 Task: Select a due date automation when advanced on, 2 days before a card is due add dates starting in between 1 and 5 days at 11:00 AM.
Action: Mouse moved to (976, 72)
Screenshot: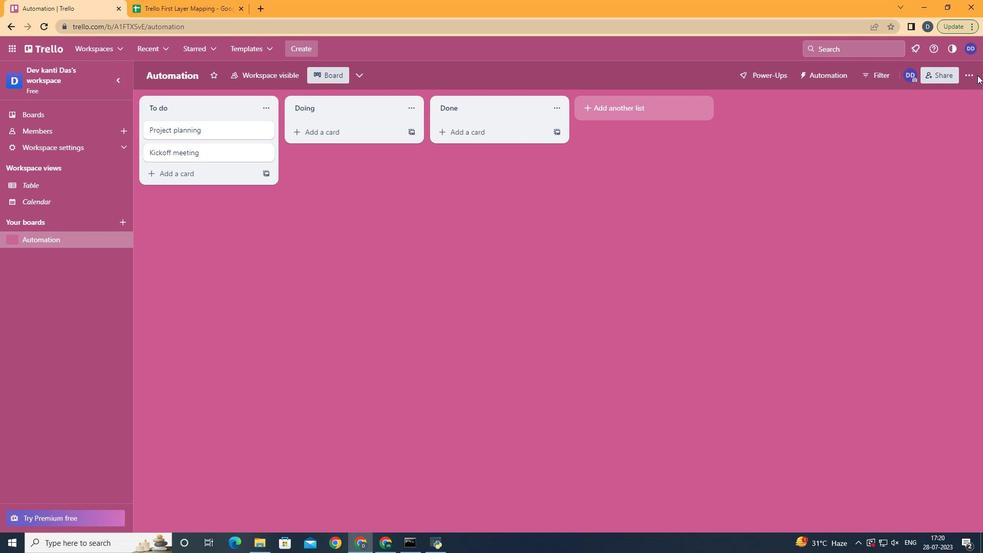 
Action: Mouse pressed left at (976, 72)
Screenshot: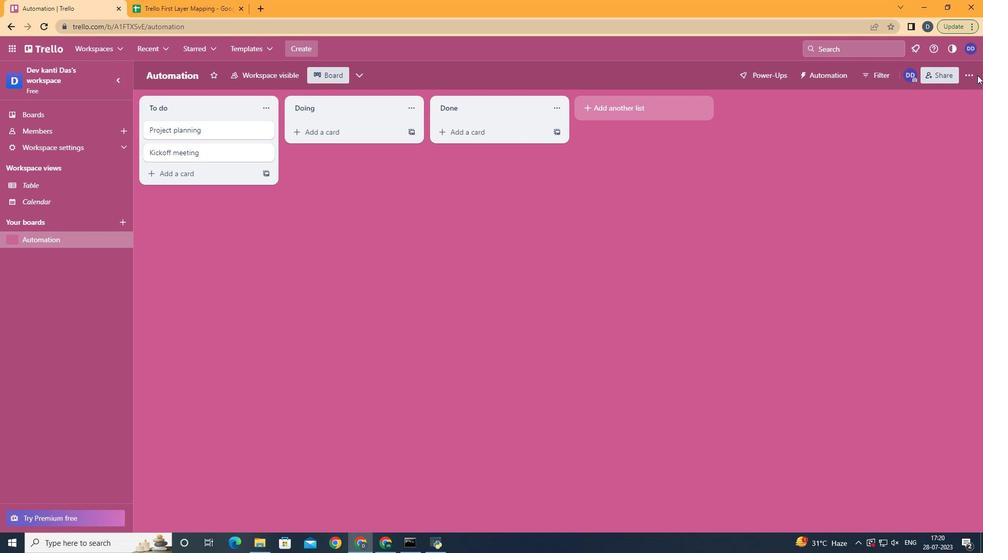 
Action: Mouse moved to (895, 210)
Screenshot: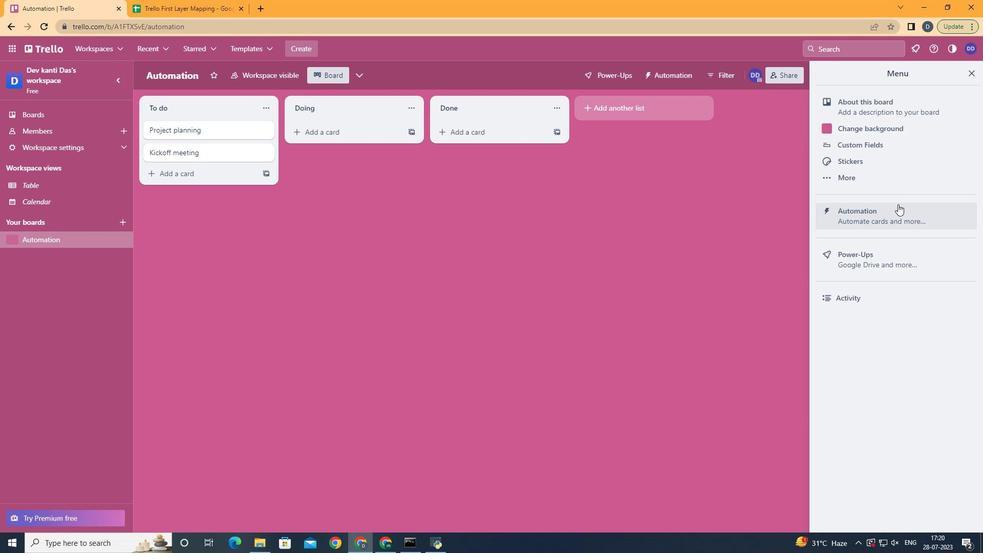 
Action: Mouse pressed left at (895, 210)
Screenshot: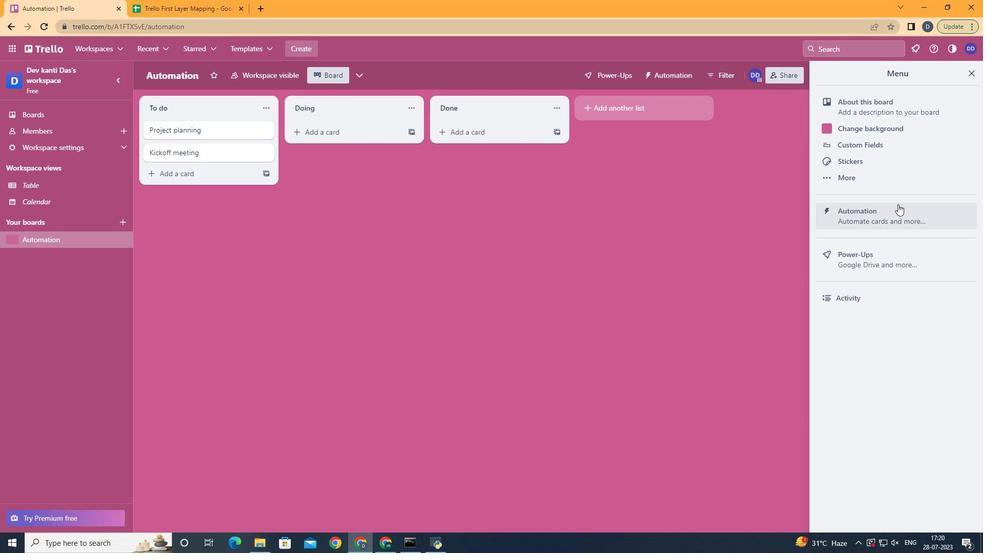 
Action: Mouse moved to (185, 202)
Screenshot: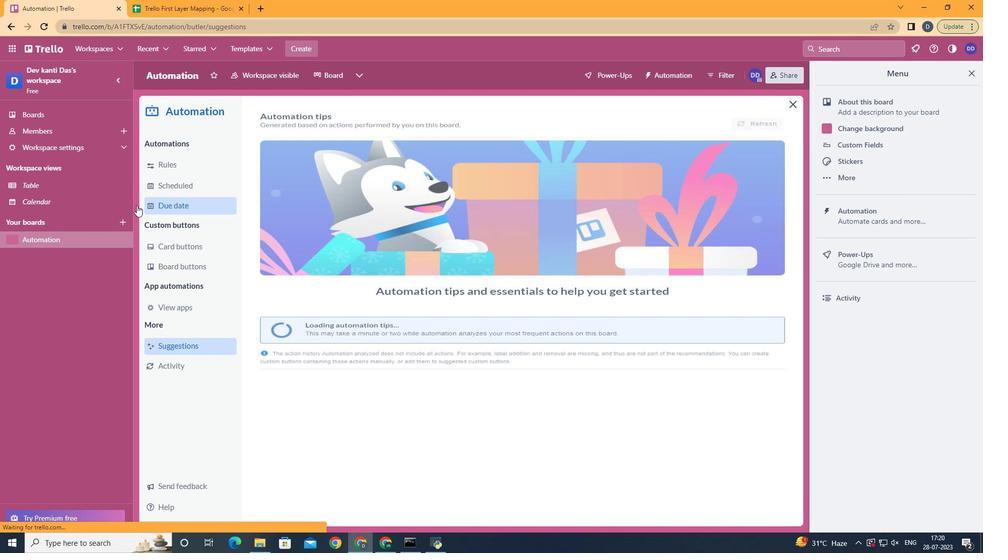 
Action: Mouse pressed left at (185, 202)
Screenshot: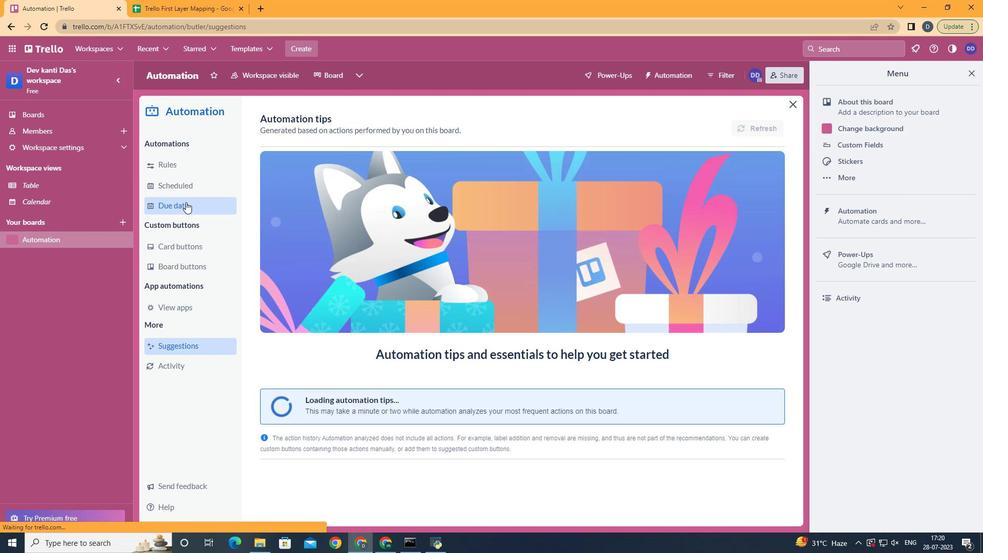 
Action: Mouse moved to (738, 121)
Screenshot: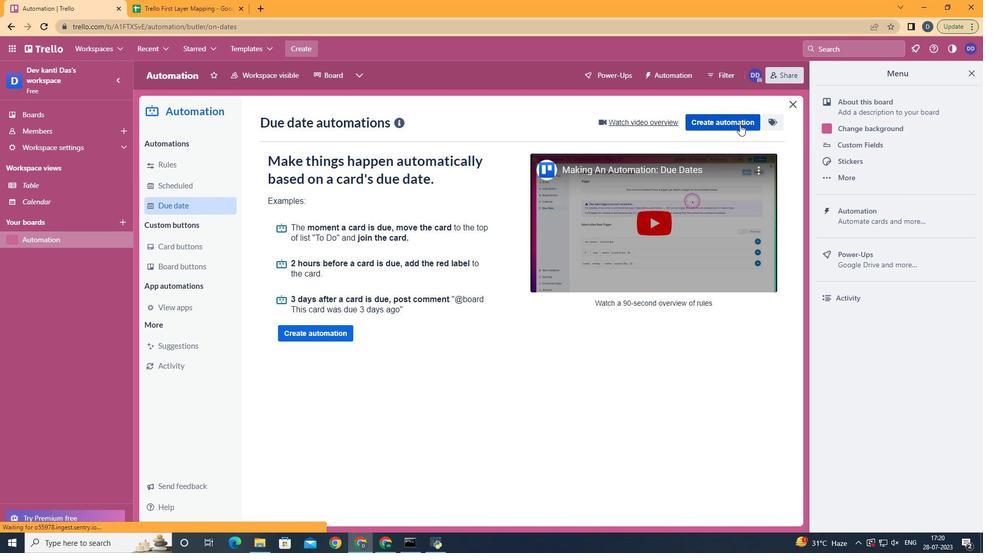 
Action: Mouse pressed left at (738, 121)
Screenshot: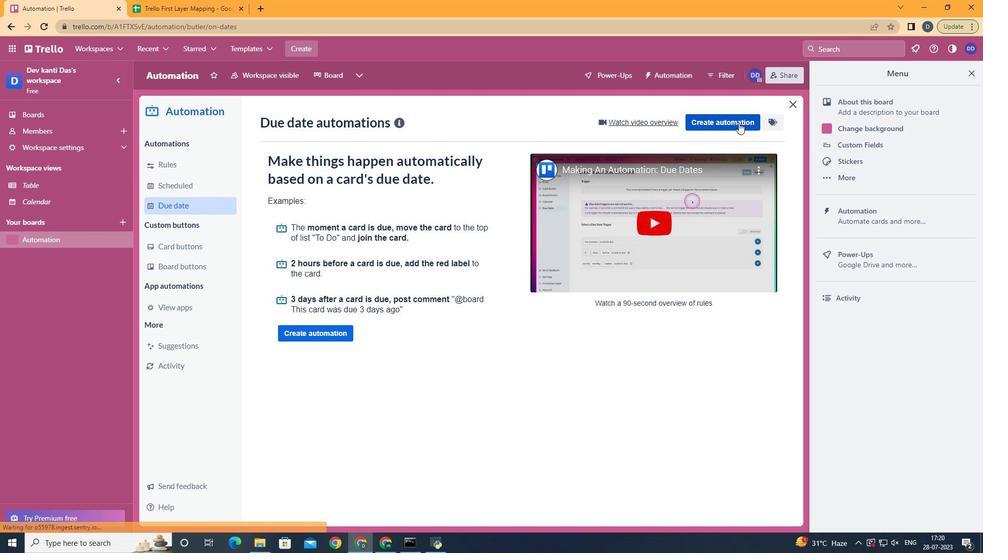 
Action: Mouse moved to (494, 227)
Screenshot: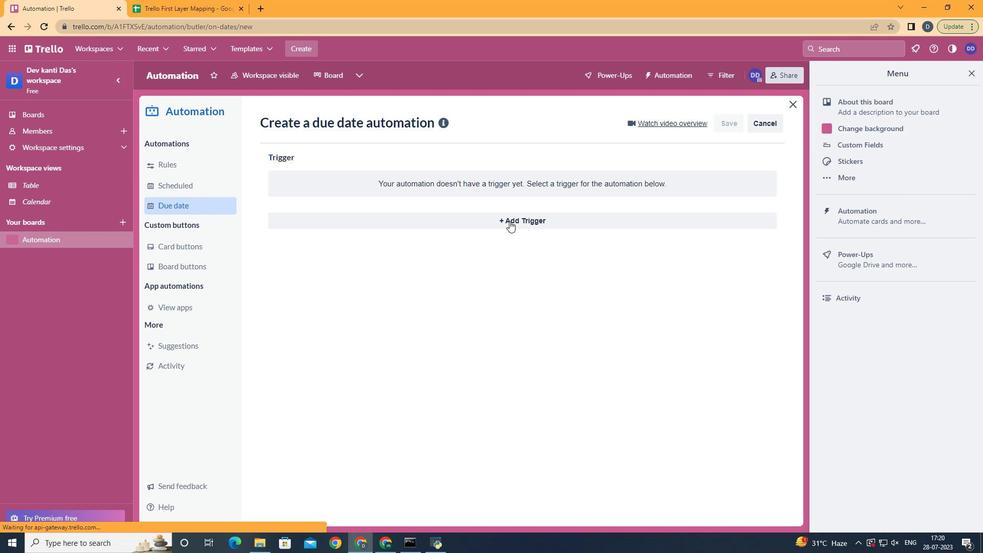 
Action: Mouse pressed left at (494, 227)
Screenshot: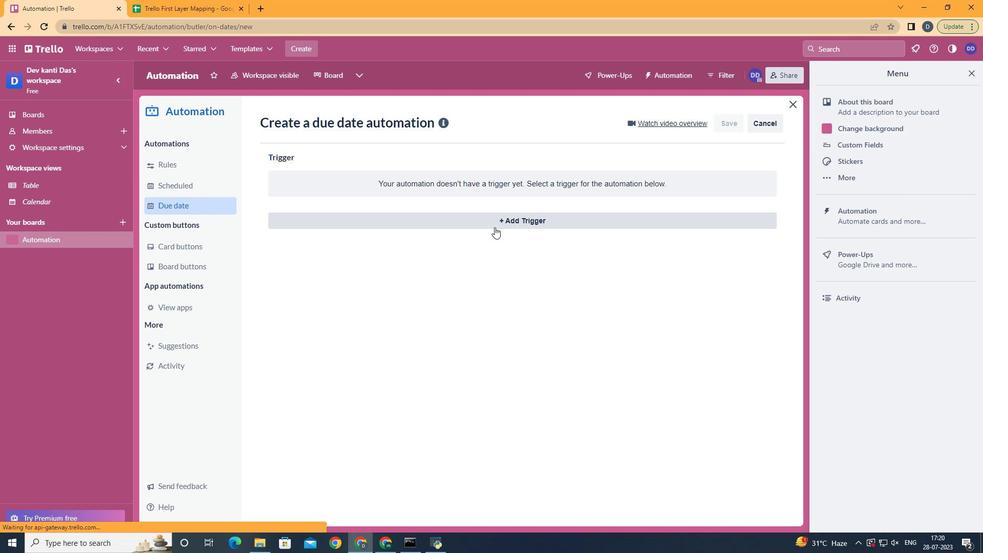 
Action: Mouse moved to (396, 376)
Screenshot: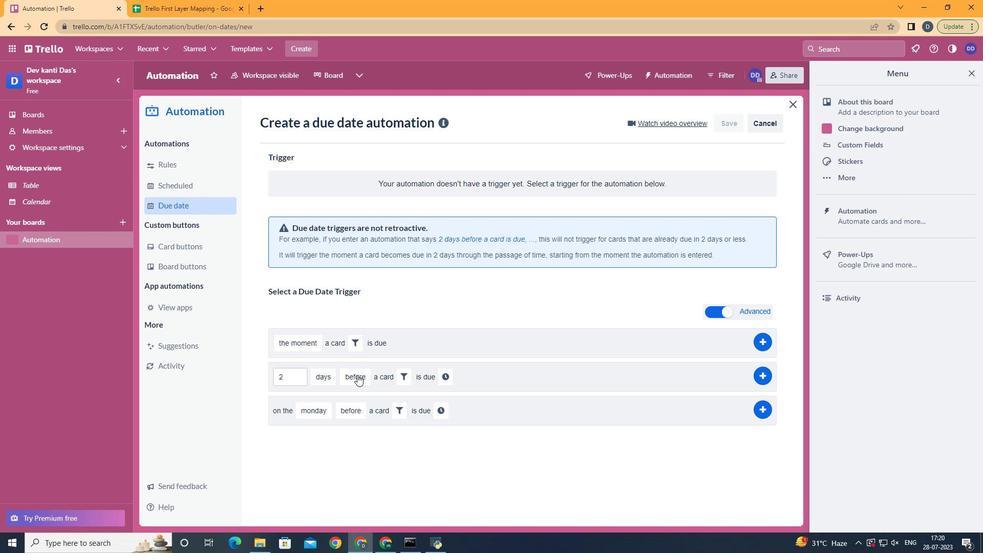 
Action: Mouse pressed left at (396, 376)
Screenshot: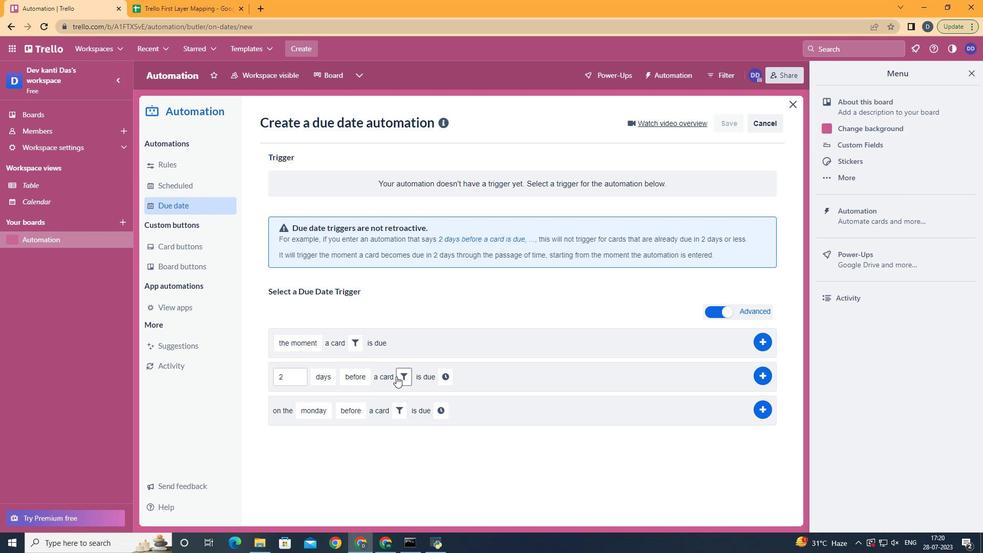 
Action: Mouse moved to (463, 405)
Screenshot: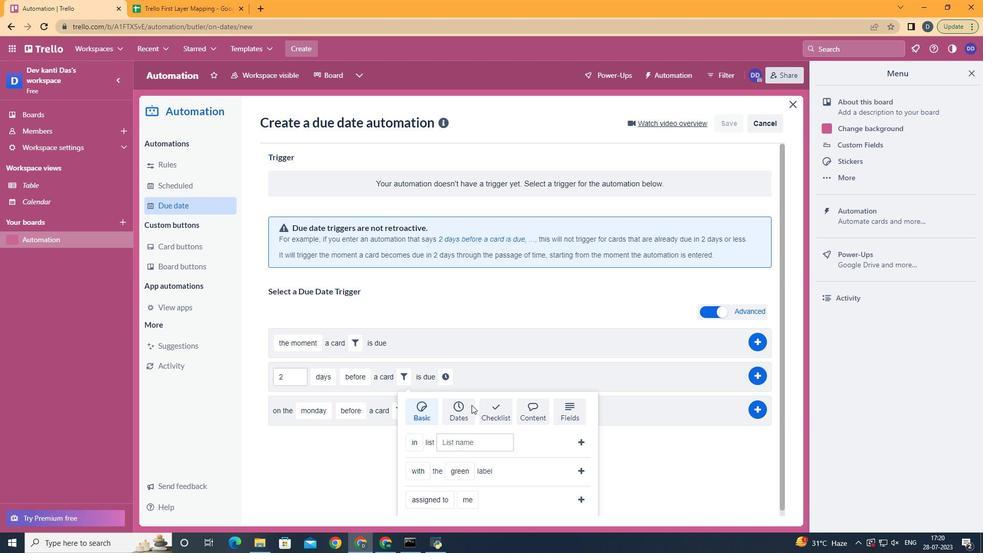 
Action: Mouse pressed left at (463, 405)
Screenshot: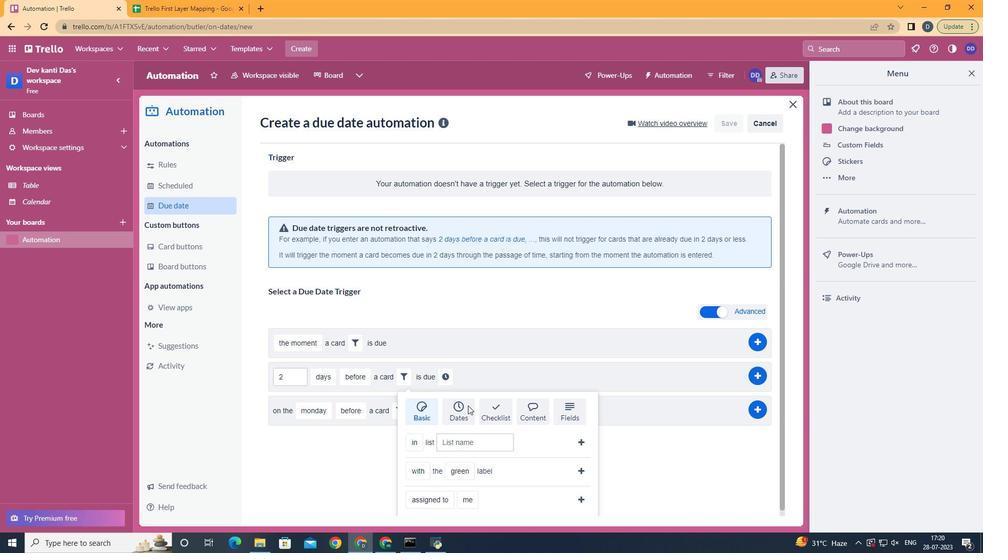 
Action: Mouse scrolled (463, 405) with delta (0, 0)
Screenshot: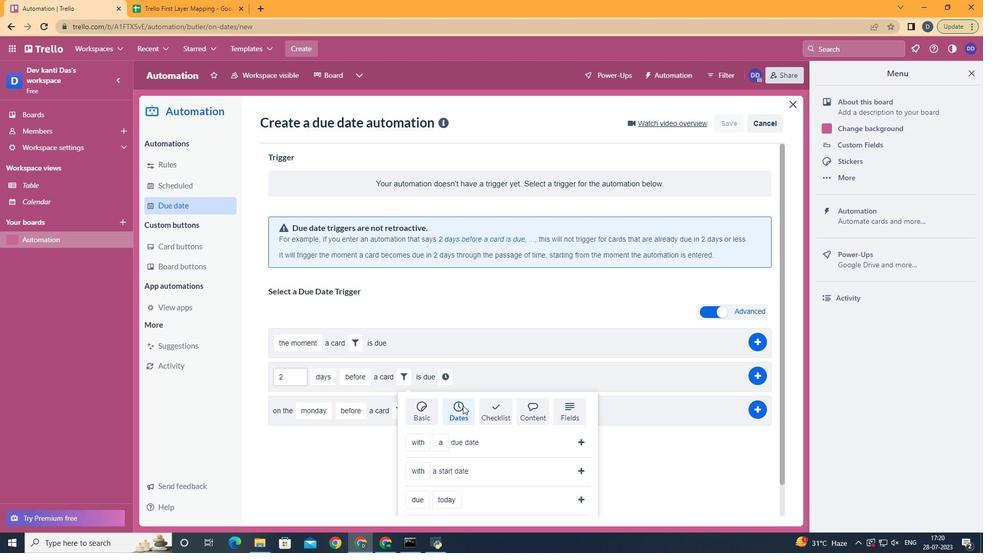 
Action: Mouse scrolled (463, 405) with delta (0, 0)
Screenshot: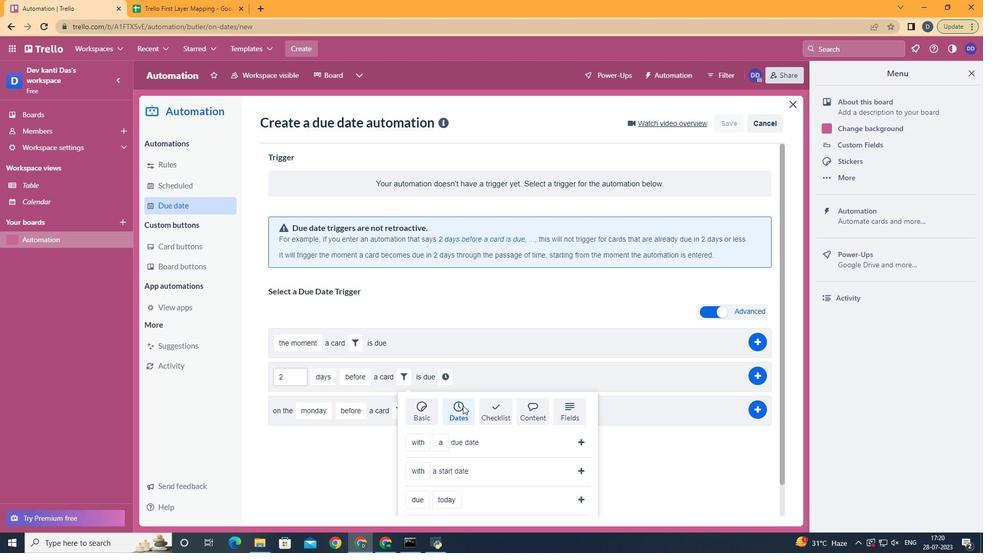 
Action: Mouse scrolled (463, 405) with delta (0, 0)
Screenshot: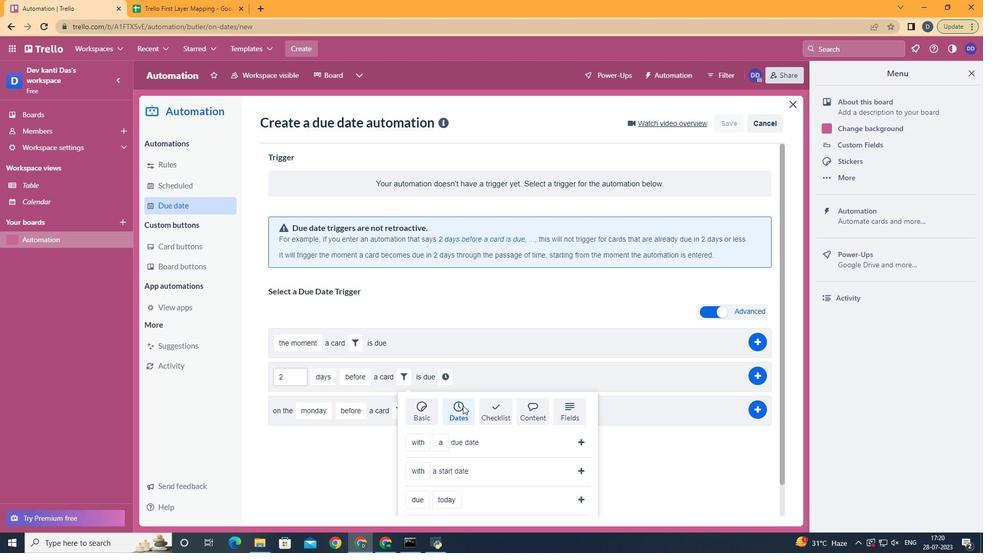 
Action: Mouse scrolled (463, 405) with delta (0, 0)
Screenshot: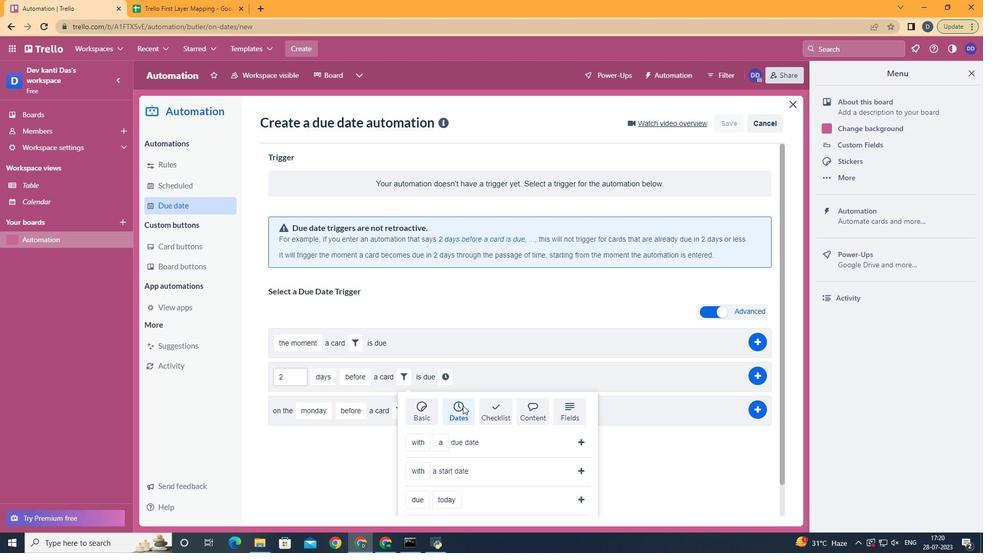
Action: Mouse moved to (427, 479)
Screenshot: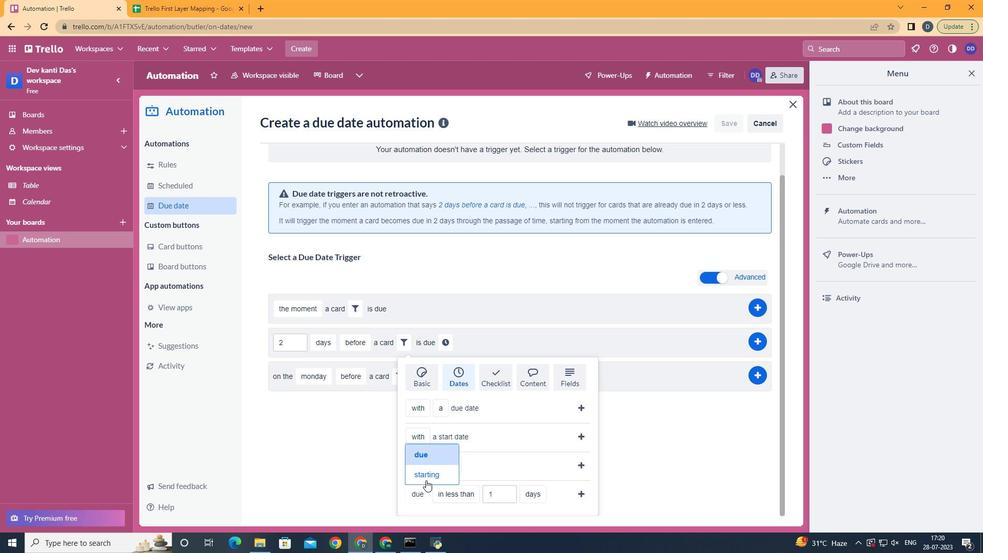 
Action: Mouse pressed left at (427, 479)
Screenshot: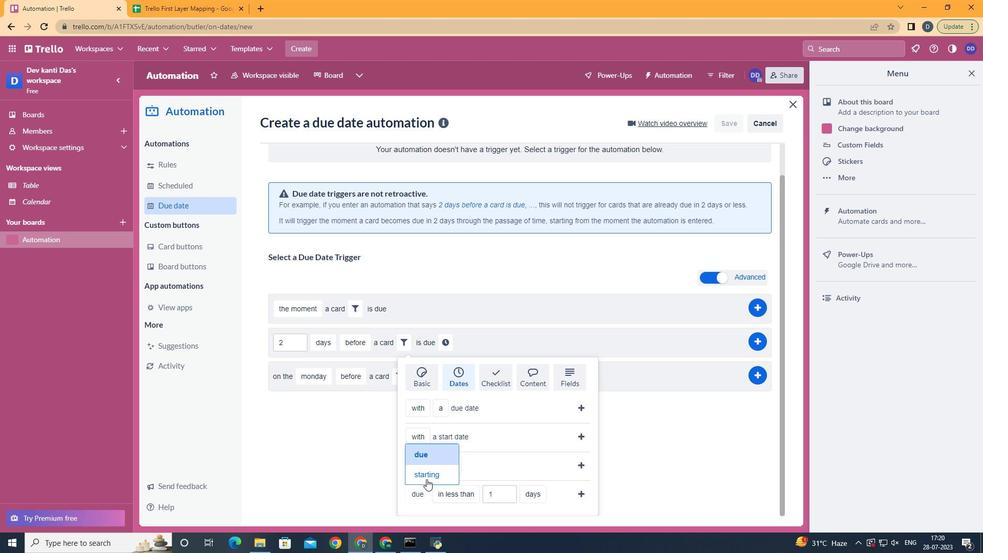 
Action: Mouse moved to (478, 476)
Screenshot: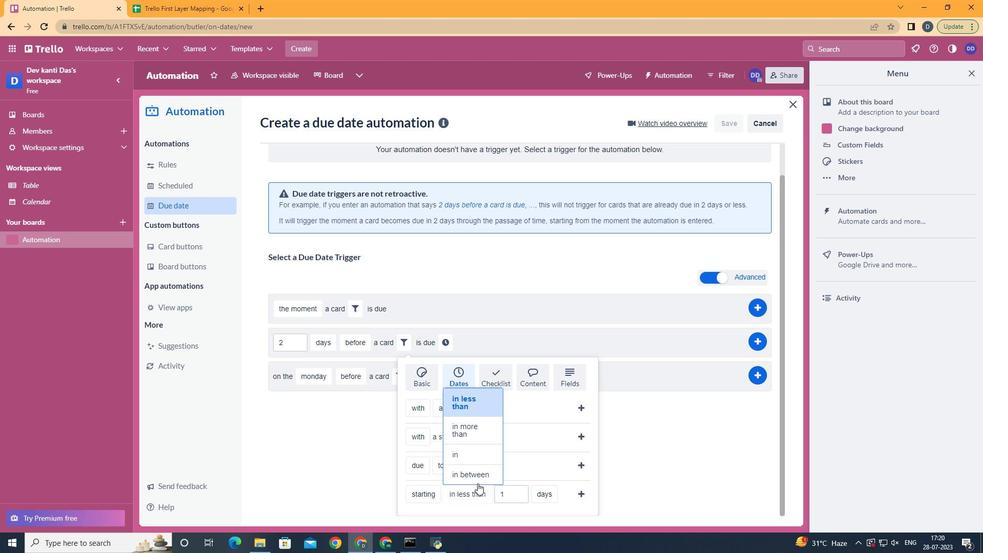 
Action: Mouse pressed left at (478, 476)
Screenshot: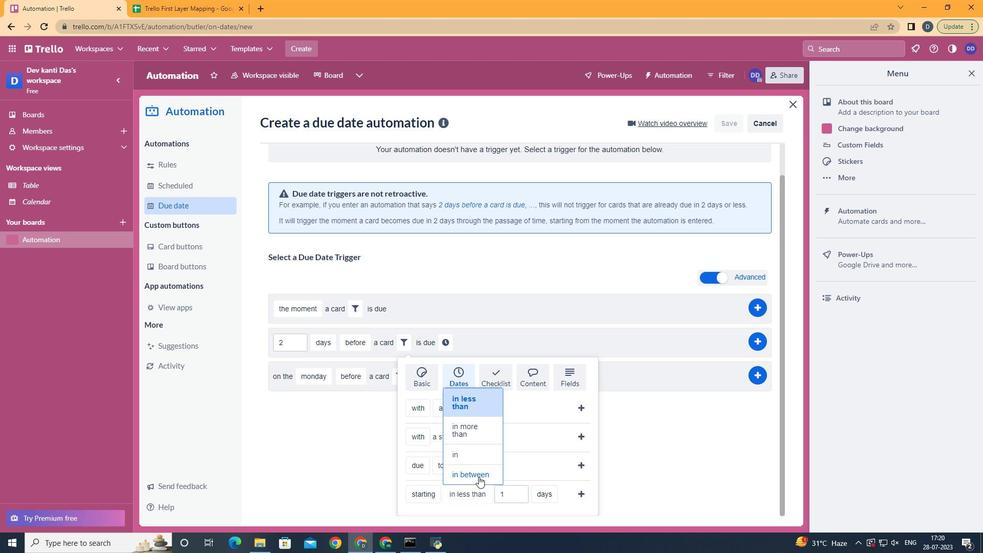 
Action: Mouse moved to (615, 448)
Screenshot: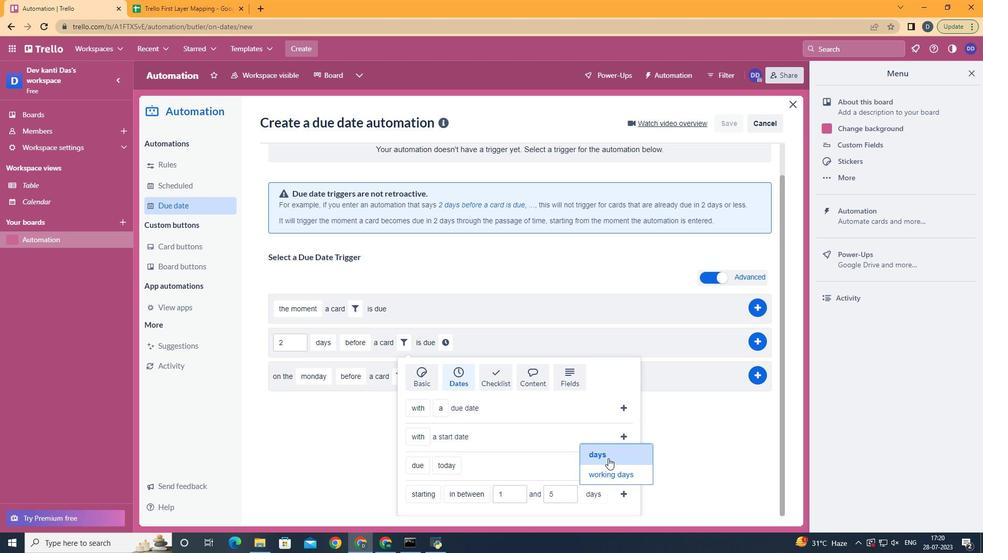 
Action: Mouse pressed left at (615, 448)
Screenshot: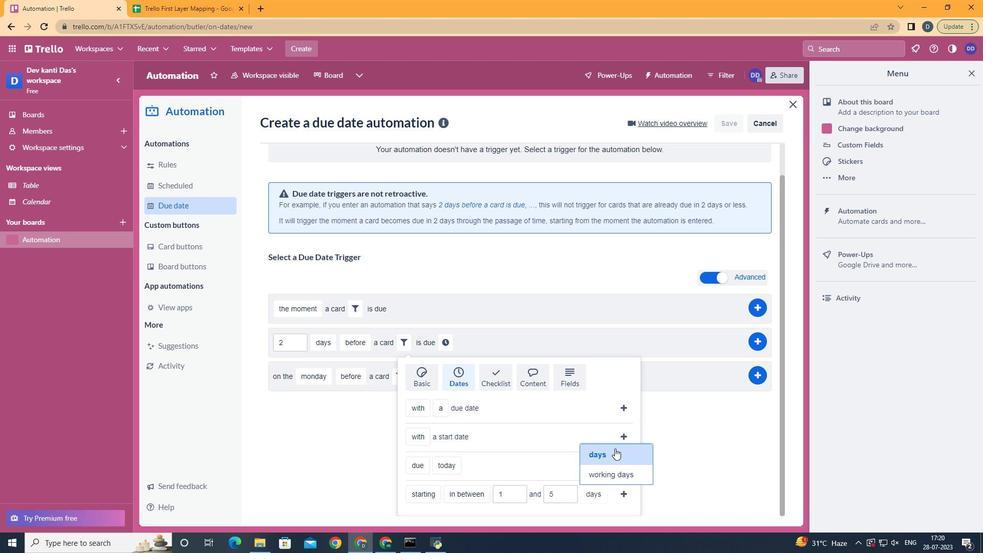 
Action: Mouse moved to (623, 494)
Screenshot: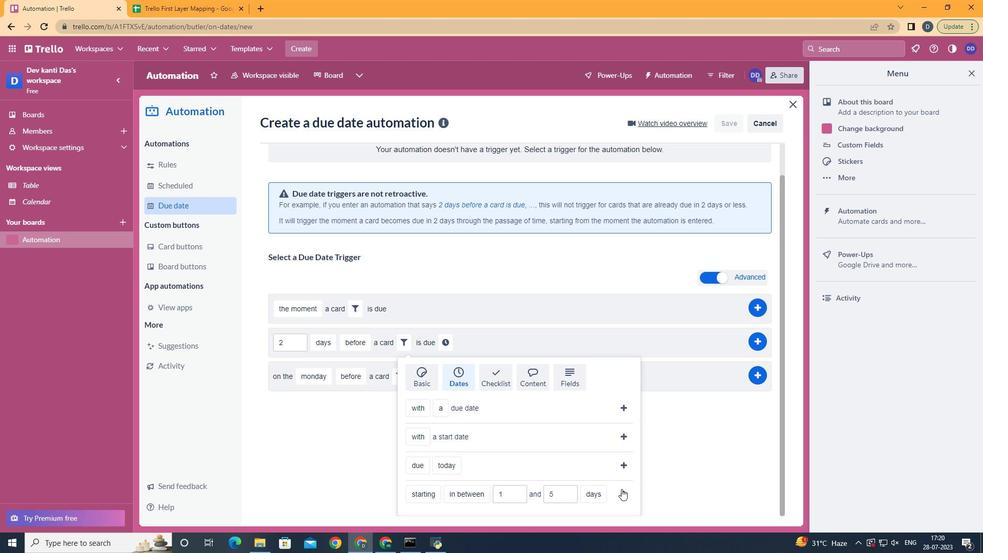 
Action: Mouse pressed left at (623, 494)
Screenshot: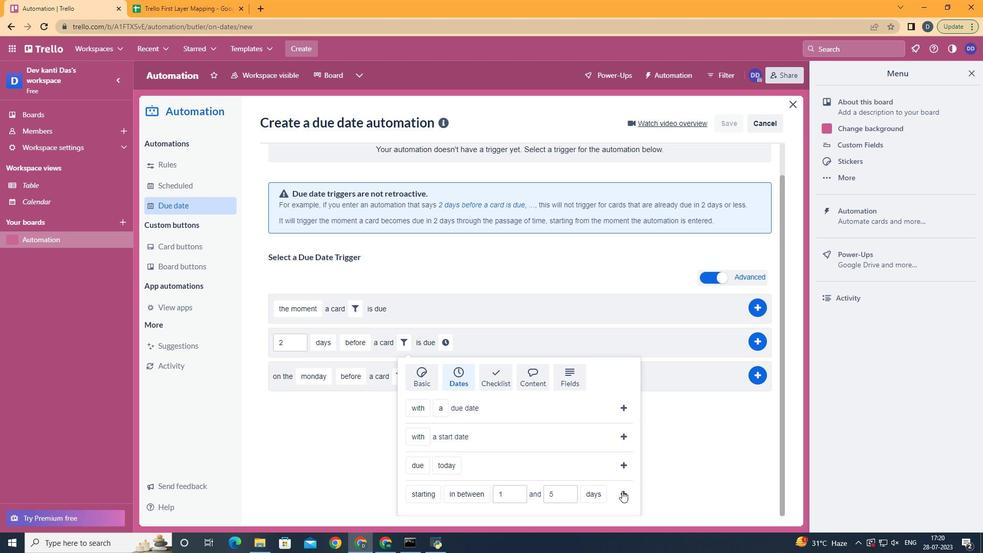 
Action: Mouse moved to (567, 372)
Screenshot: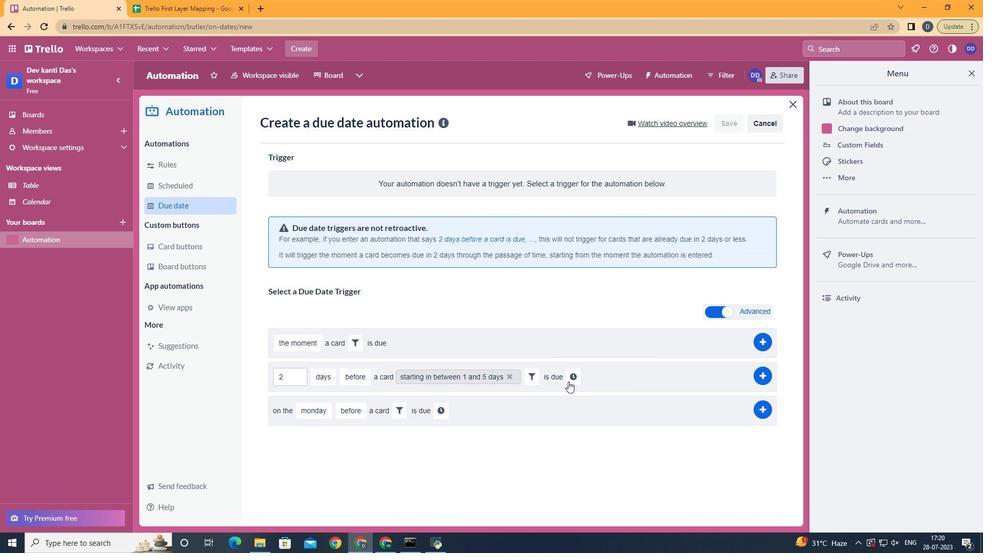 
Action: Mouse pressed left at (567, 372)
Screenshot: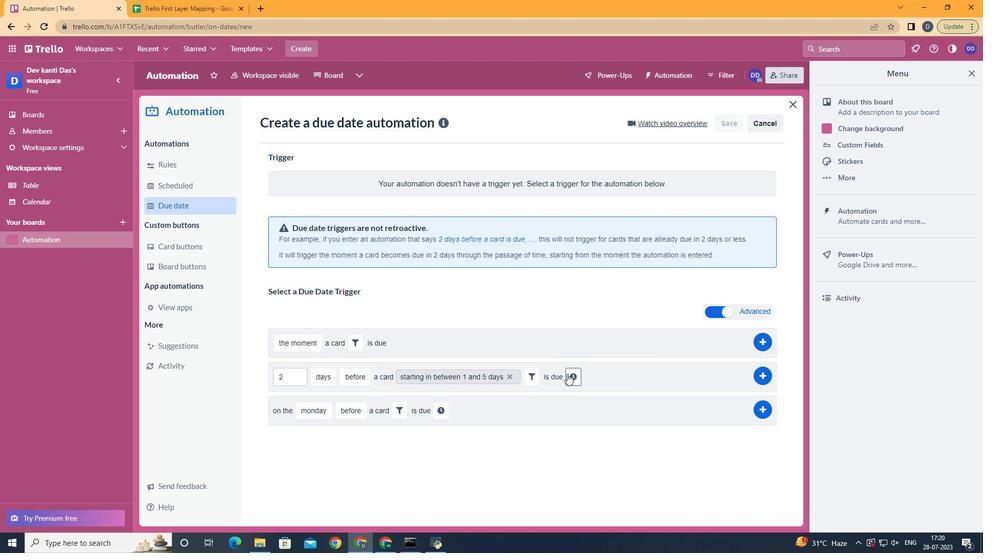 
Action: Mouse moved to (602, 375)
Screenshot: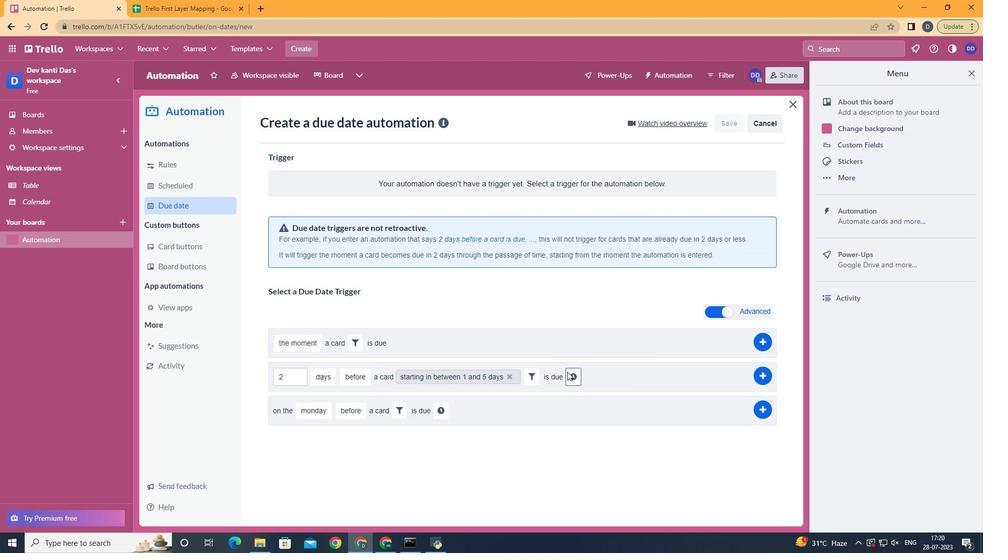 
Action: Mouse pressed left at (602, 375)
Screenshot: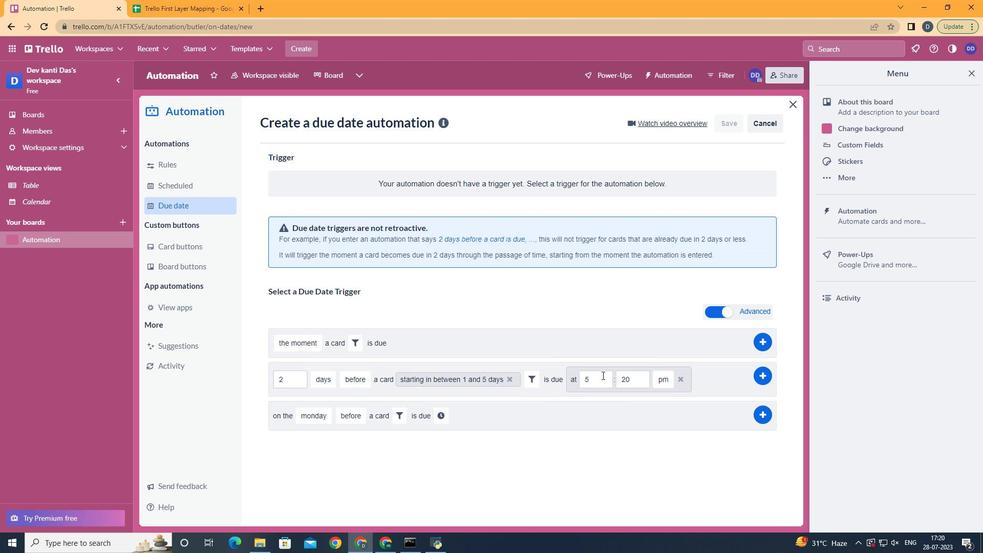 
Action: Key pressed <Key.backspace>
Screenshot: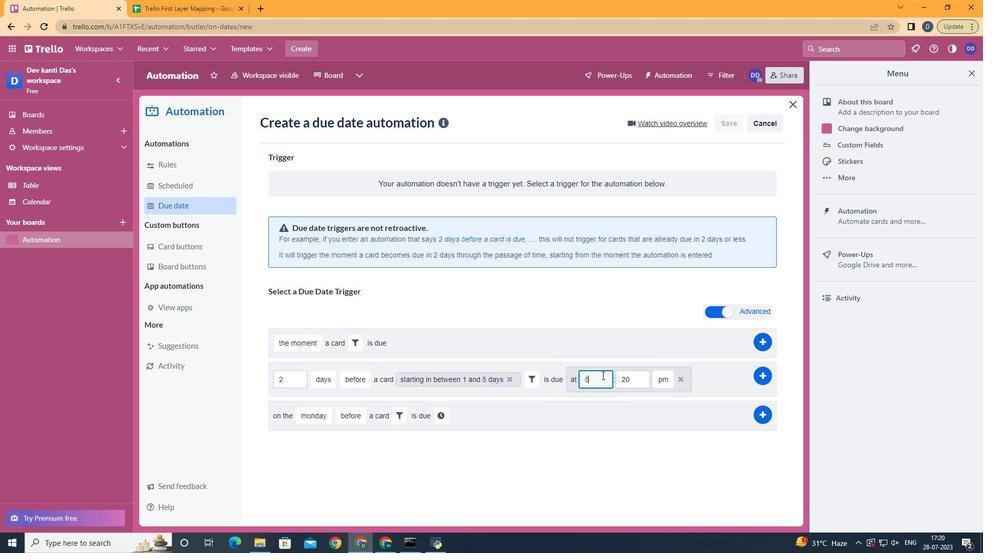 
Action: Mouse moved to (602, 375)
Screenshot: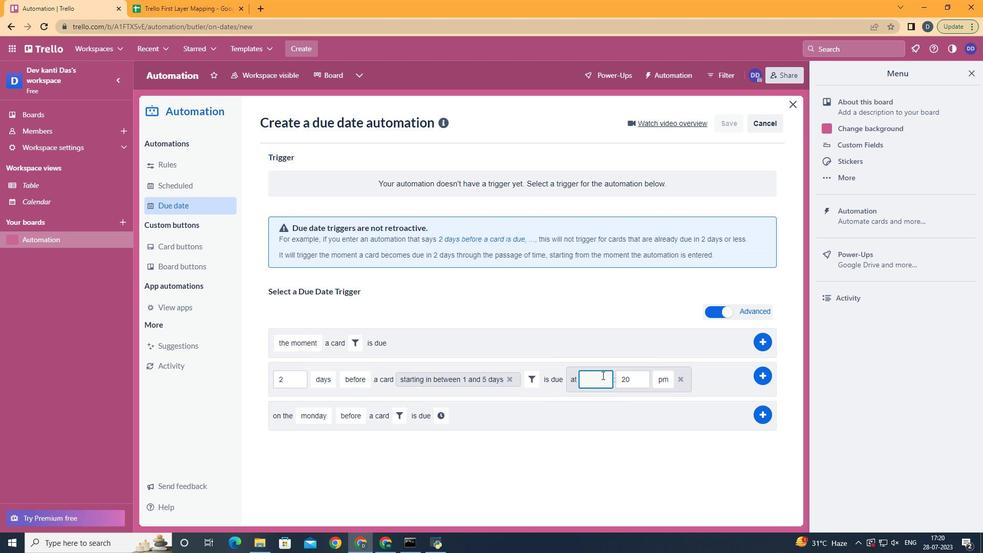 
Action: Key pressed 11
Screenshot: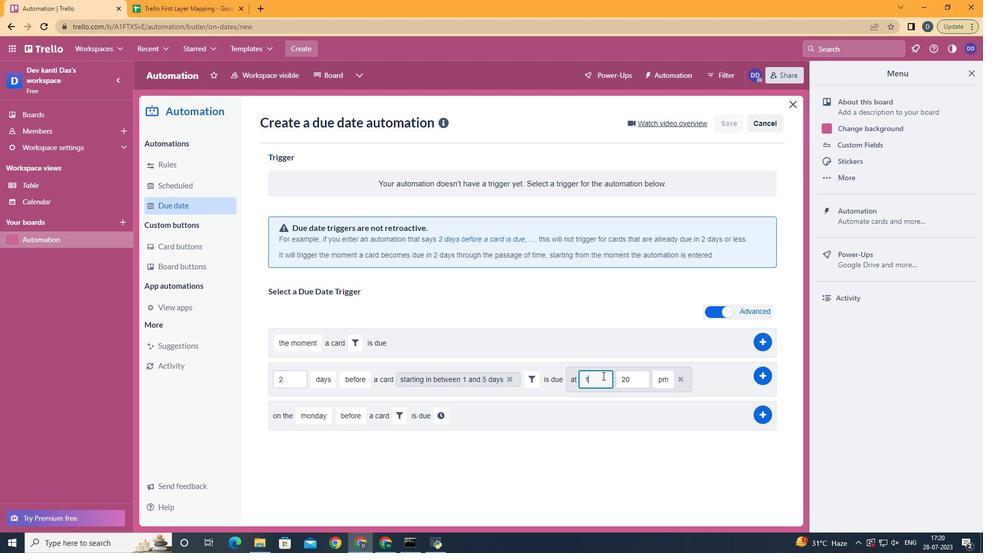 
Action: Mouse moved to (630, 379)
Screenshot: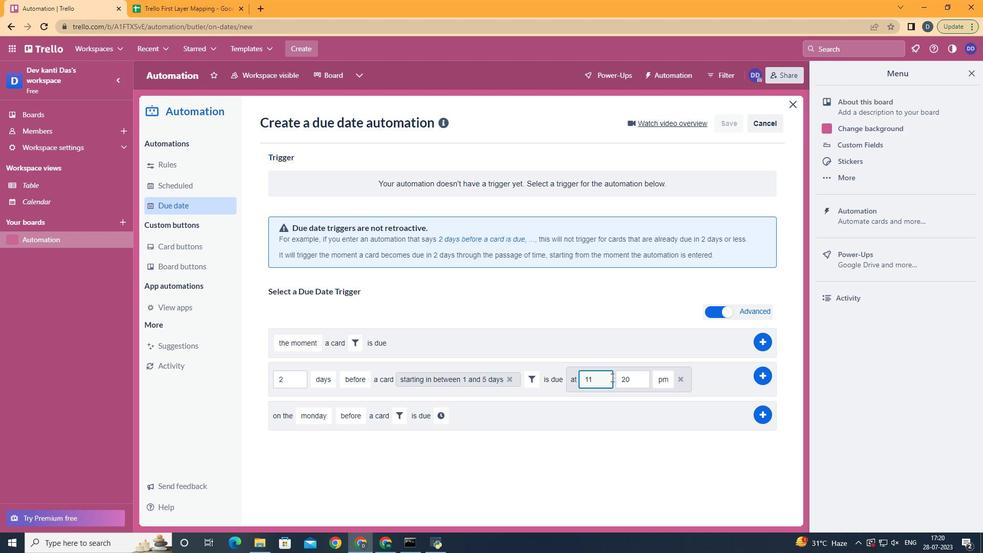 
Action: Mouse pressed left at (630, 379)
Screenshot: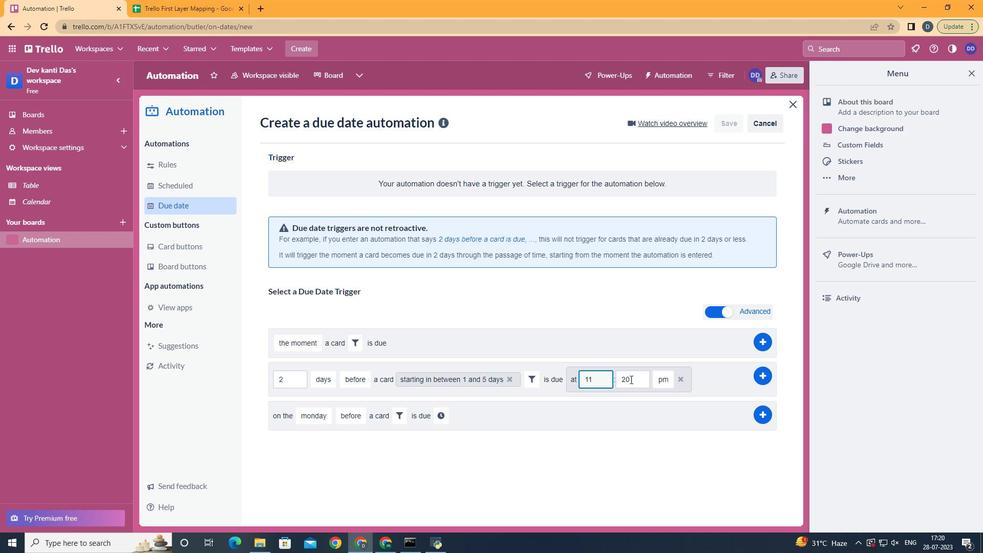 
Action: Key pressed <Key.backspace><Key.backspace>00
Screenshot: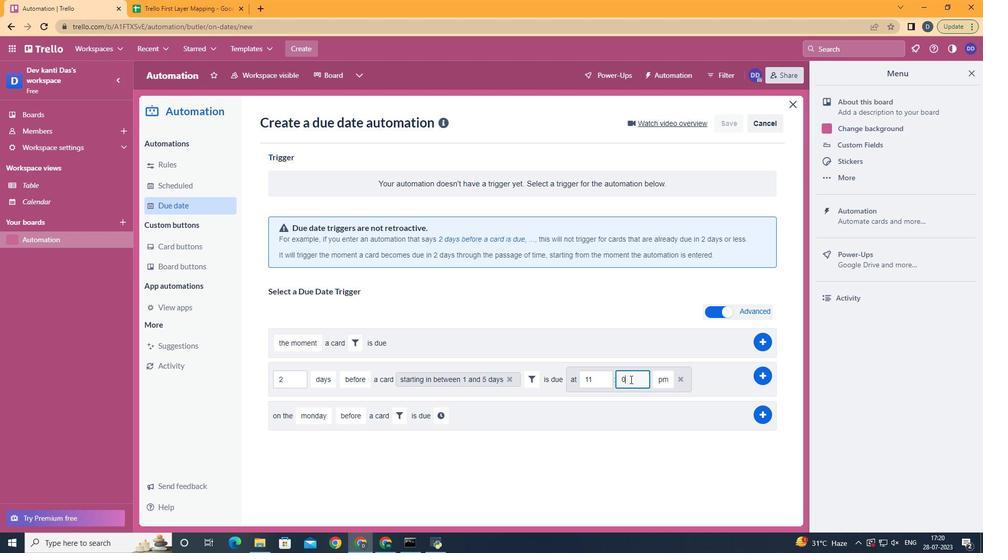 
Action: Mouse moved to (665, 394)
Screenshot: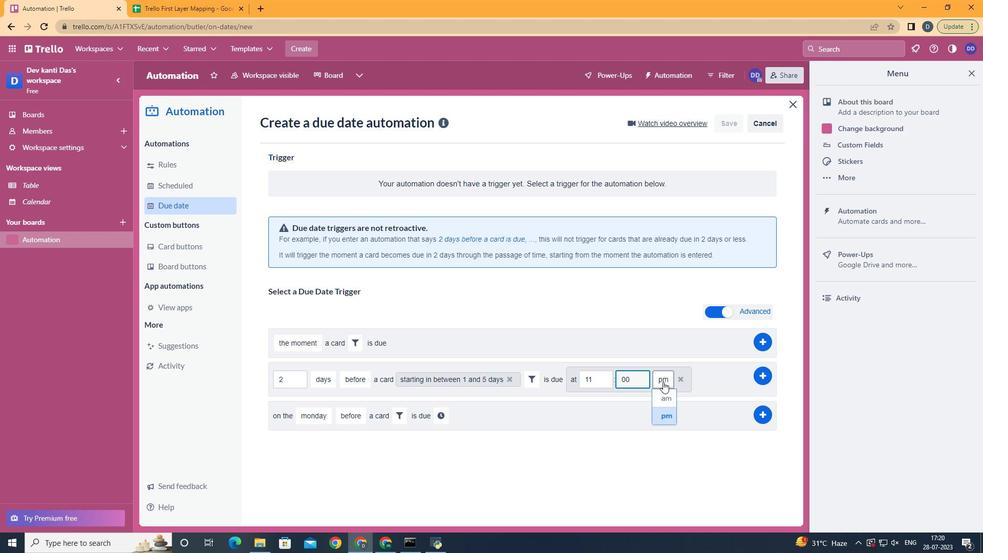 
Action: Mouse pressed left at (665, 394)
Screenshot: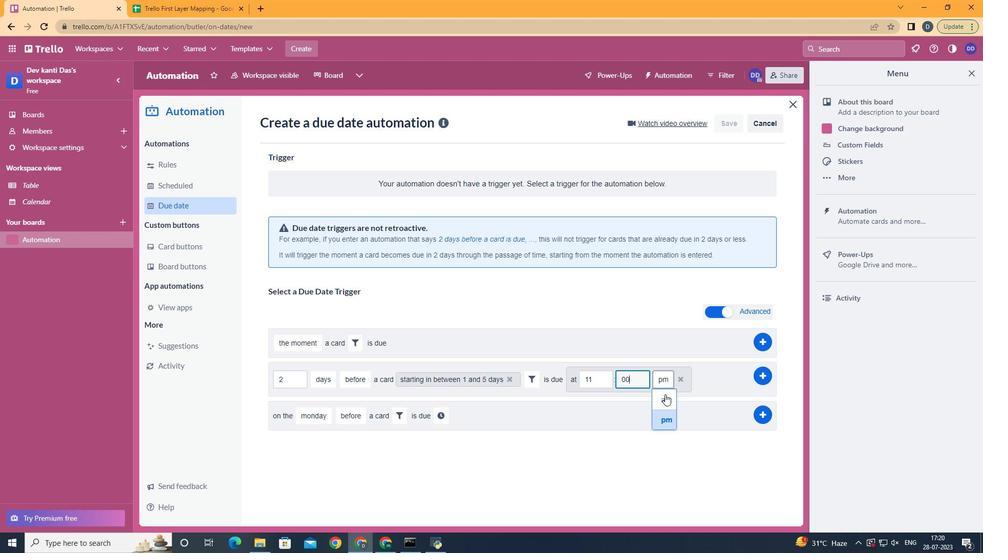 
